 Task: Change the automated move settings of the crown to action.
Action: Mouse moved to (809, 620)
Screenshot: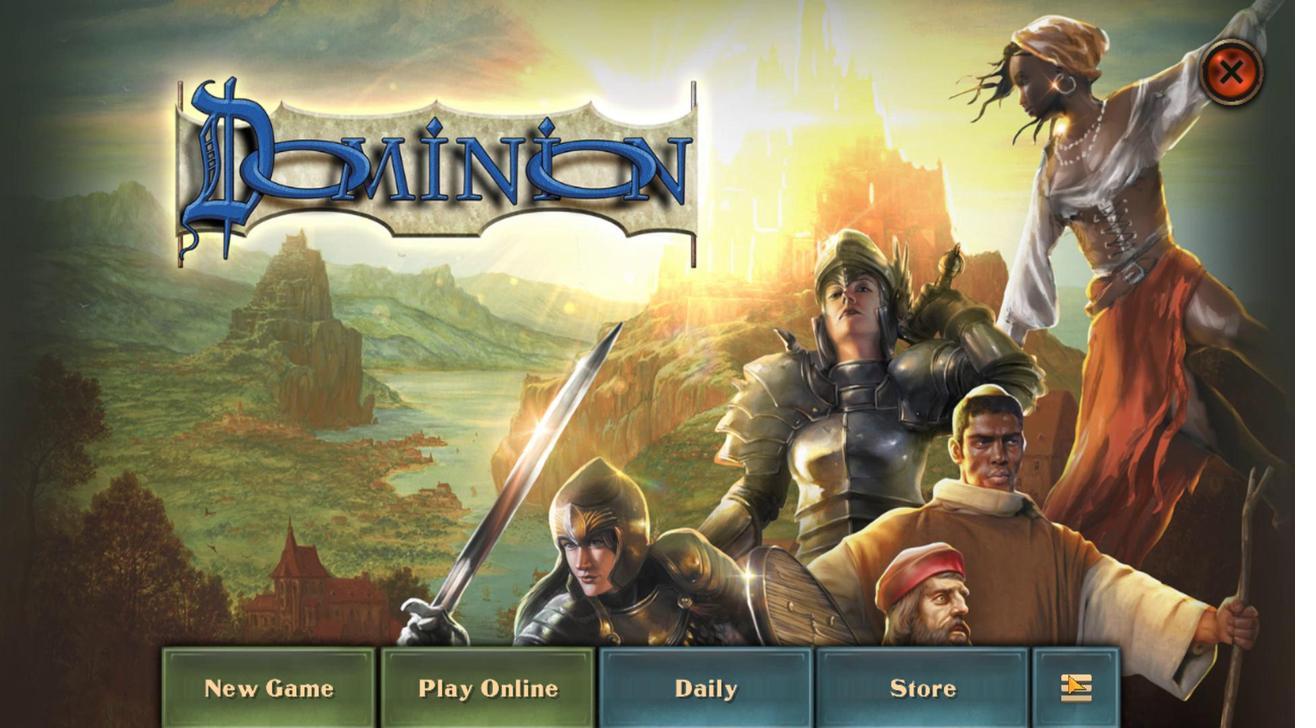 
Action: Mouse pressed left at (809, 620)
Screenshot: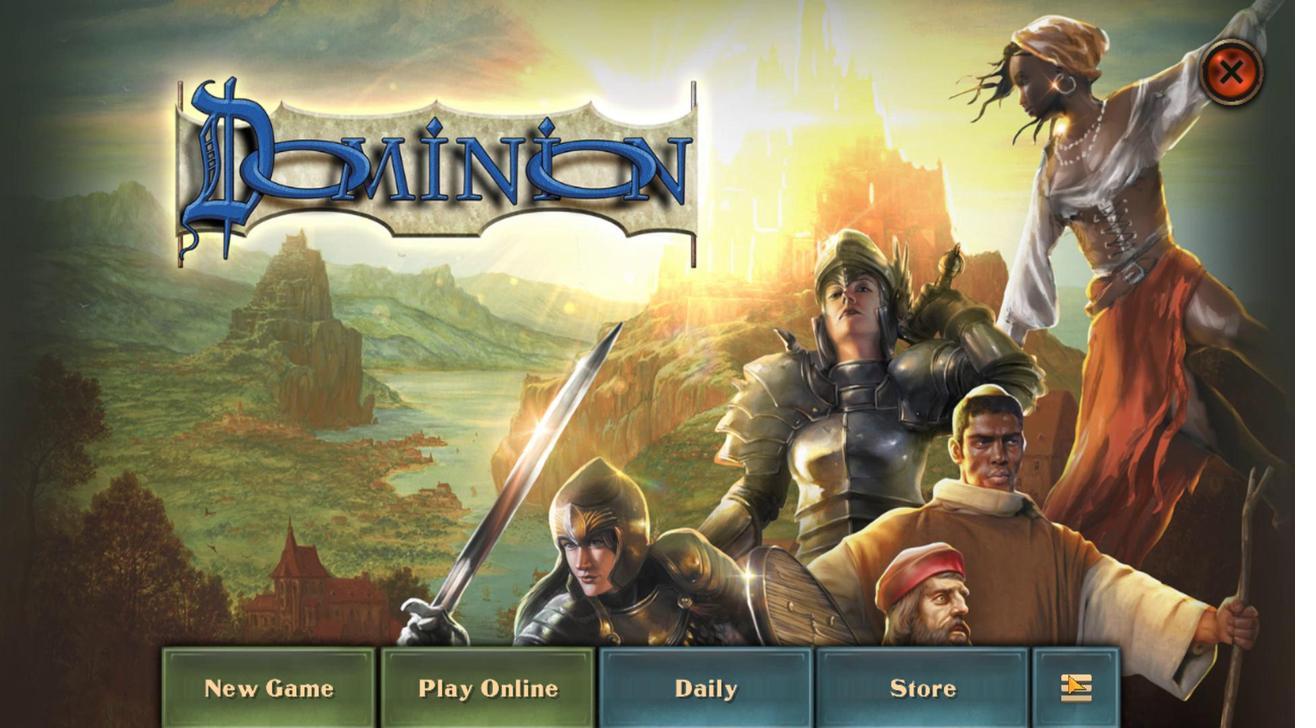
Action: Mouse moved to (390, 580)
Screenshot: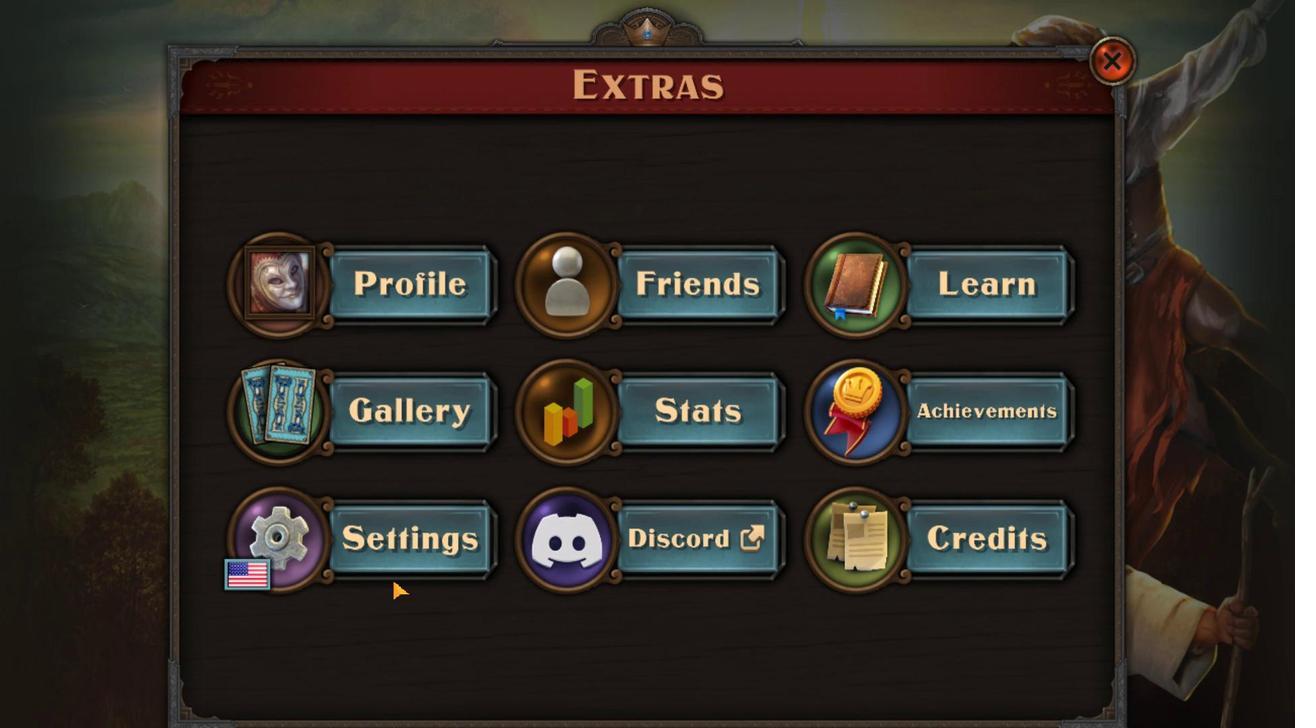 
Action: Mouse pressed left at (390, 580)
Screenshot: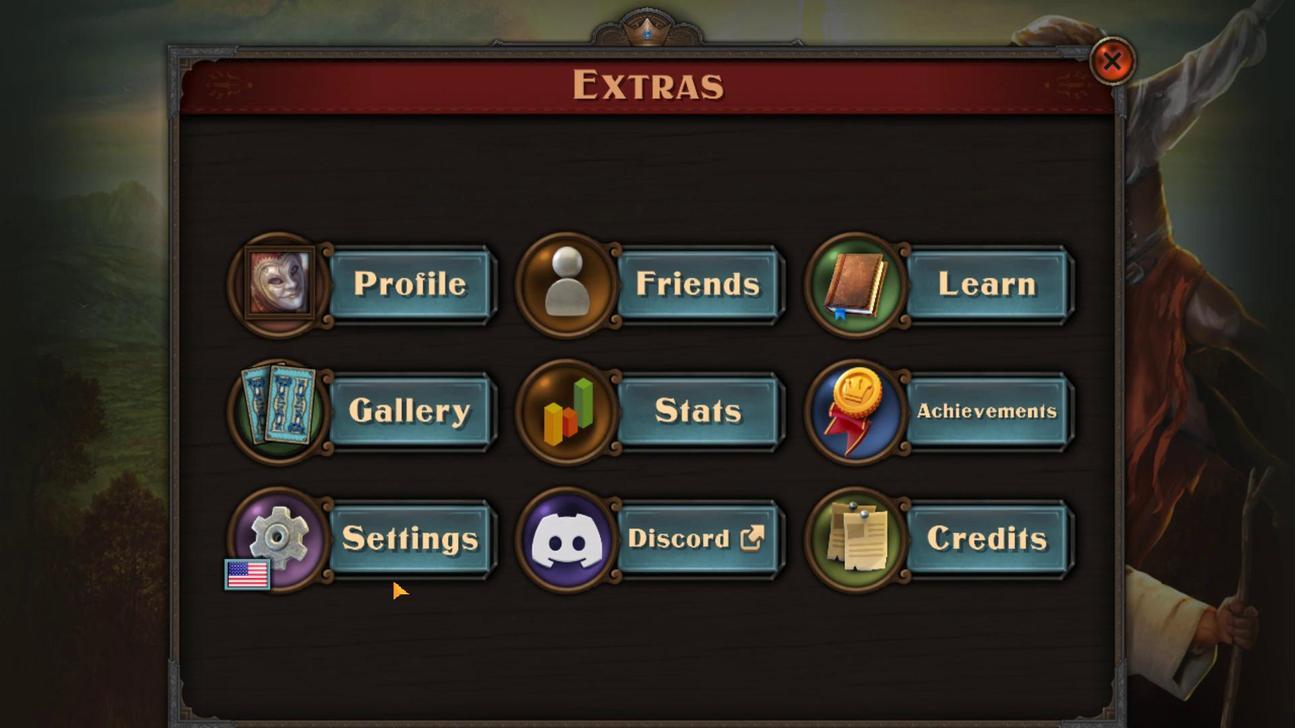 
Action: Mouse moved to (715, 598)
Screenshot: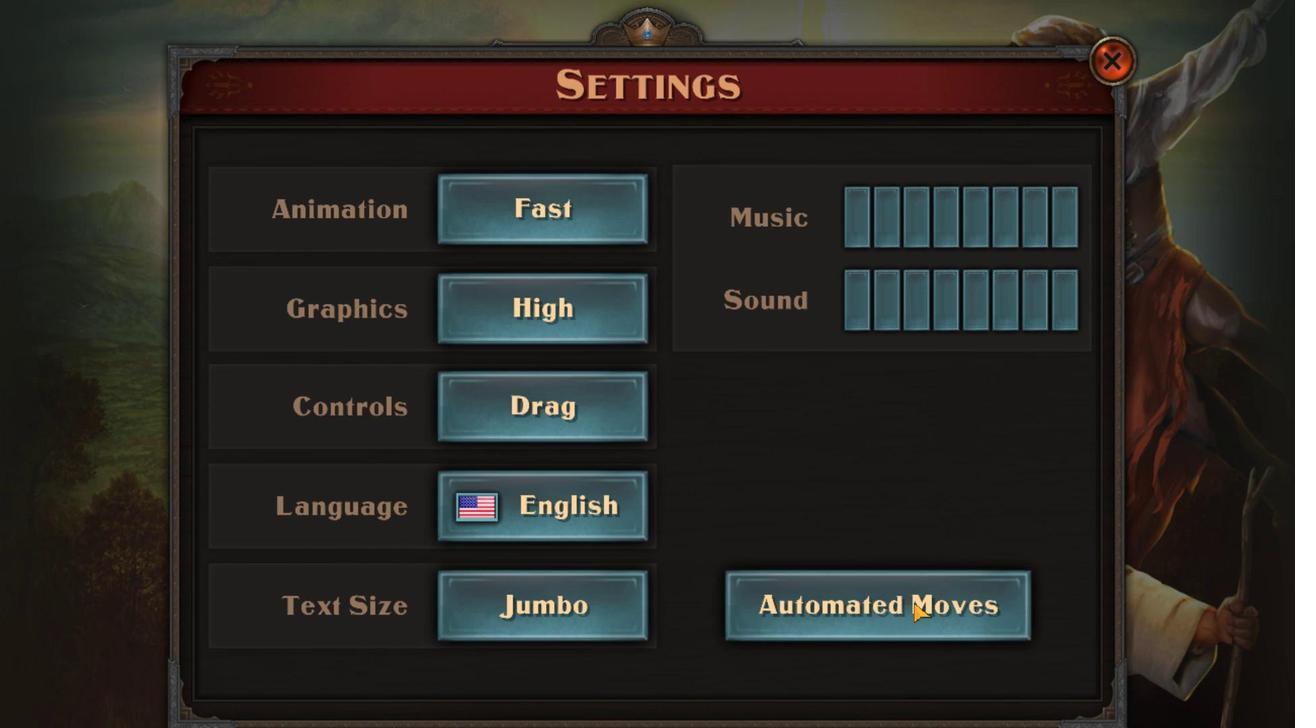 
Action: Mouse pressed left at (715, 598)
Screenshot: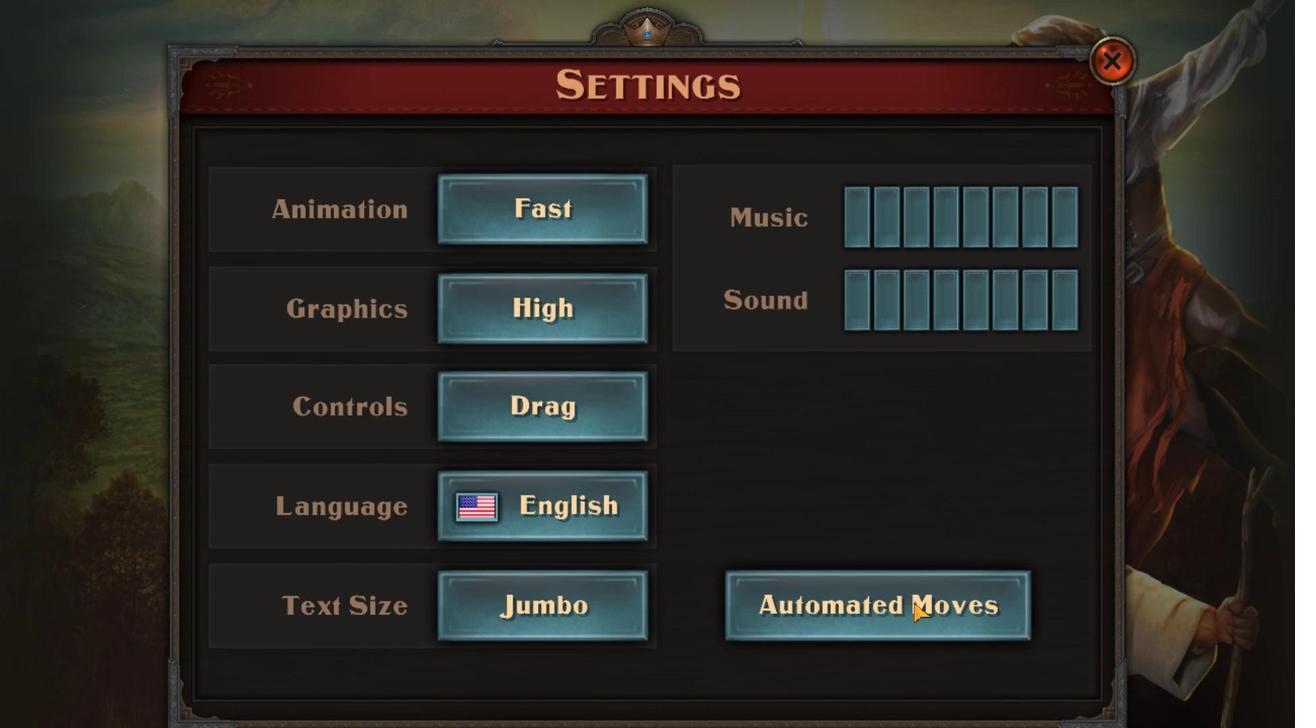 
Action: Mouse moved to (844, 531)
Screenshot: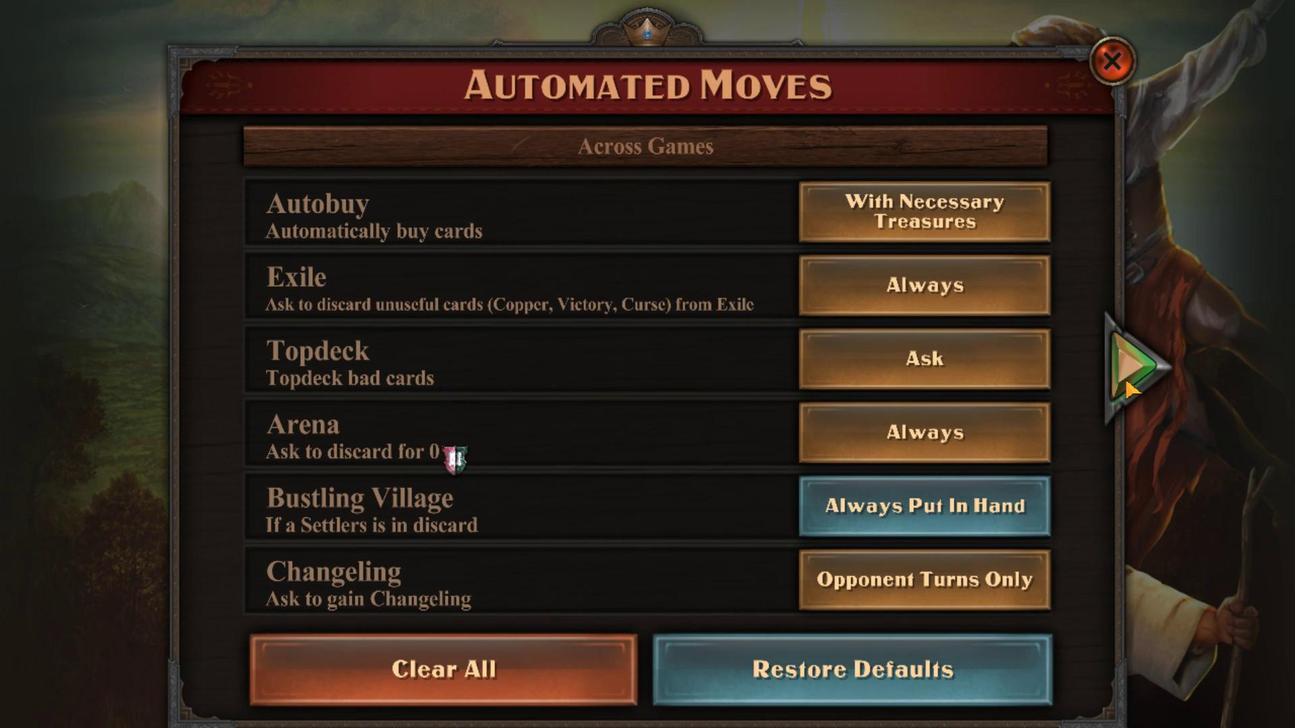 
Action: Mouse pressed left at (844, 531)
Screenshot: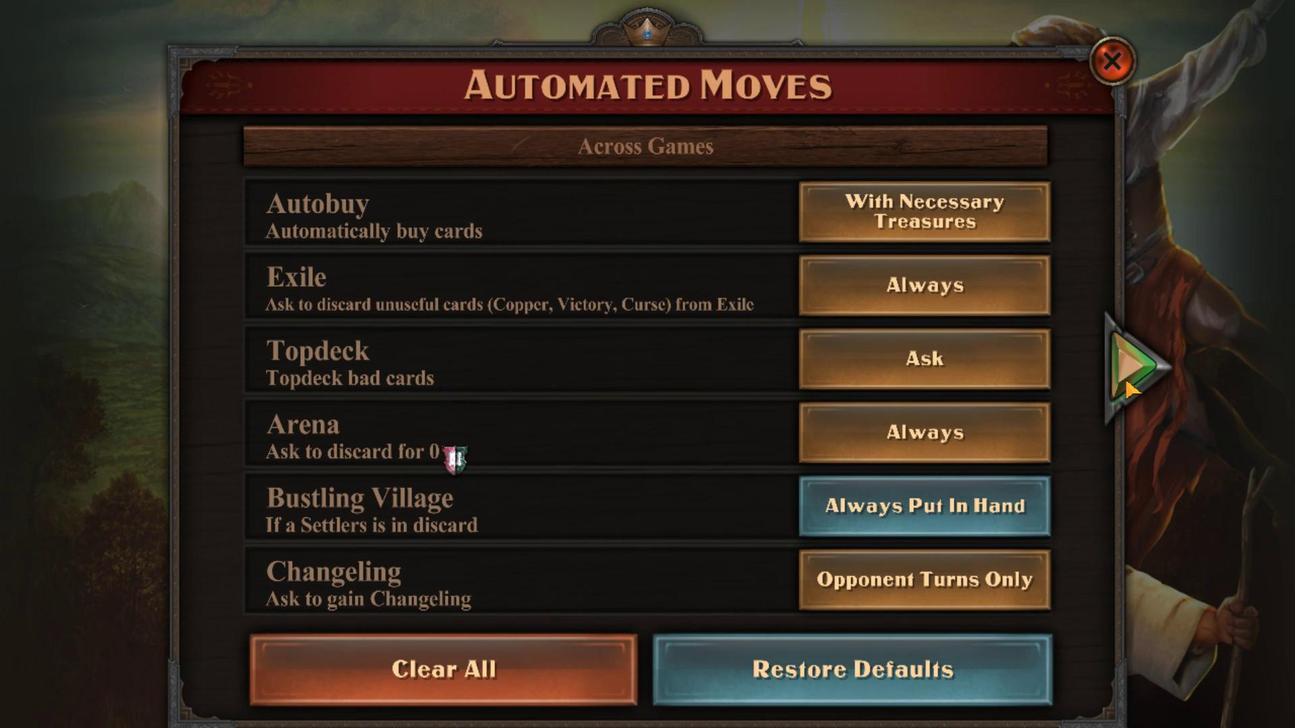 
Action: Mouse moved to (730, 503)
Screenshot: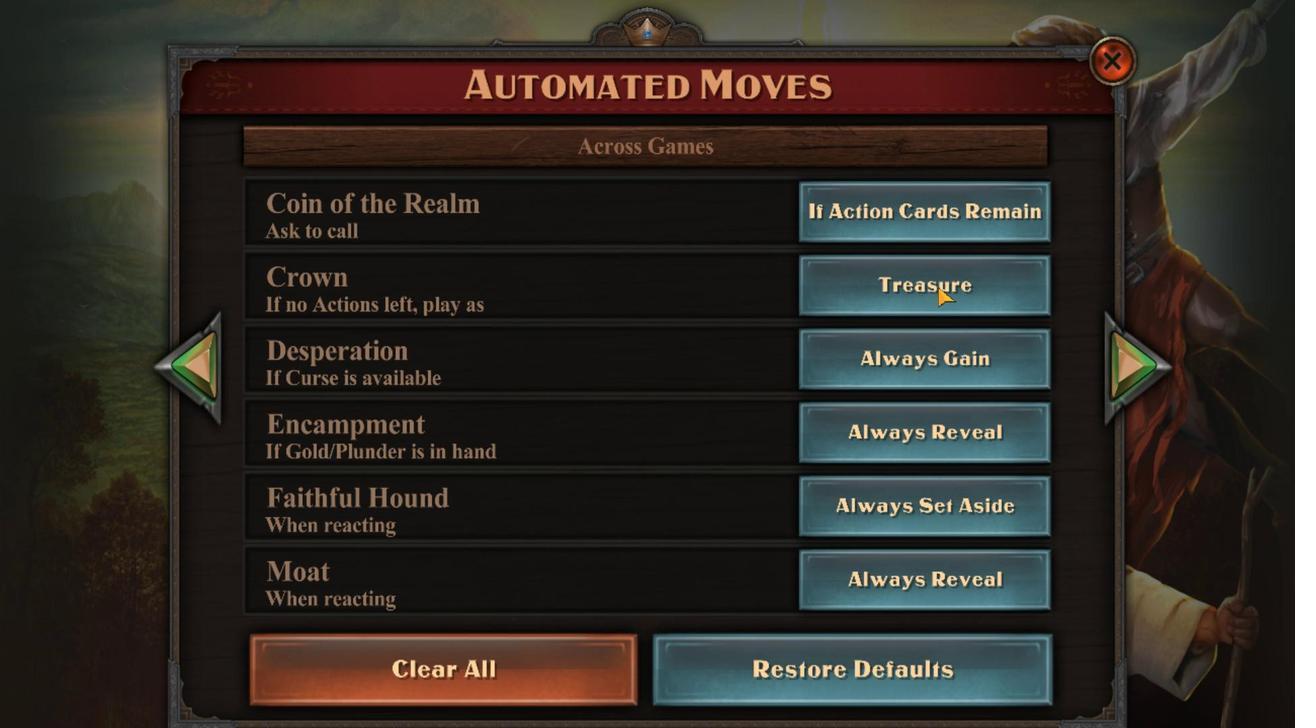 
Action: Mouse pressed left at (730, 503)
Screenshot: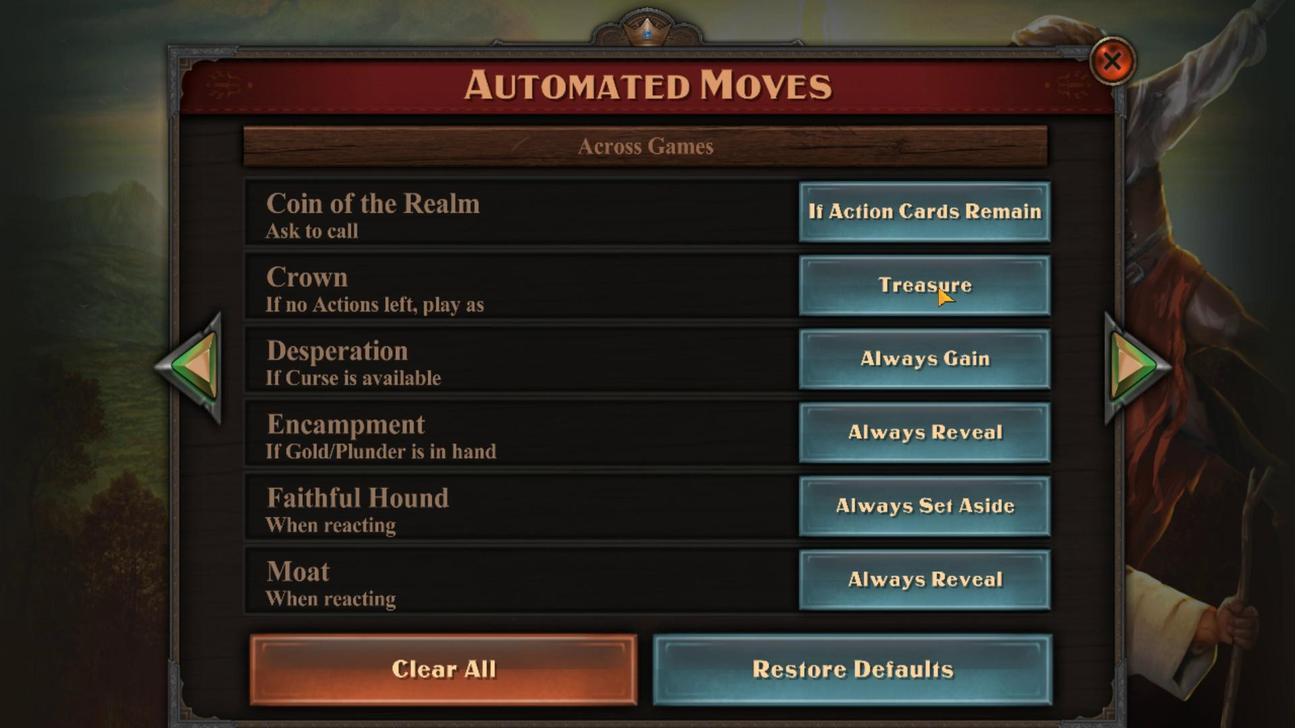 
Action: Mouse pressed left at (730, 503)
Screenshot: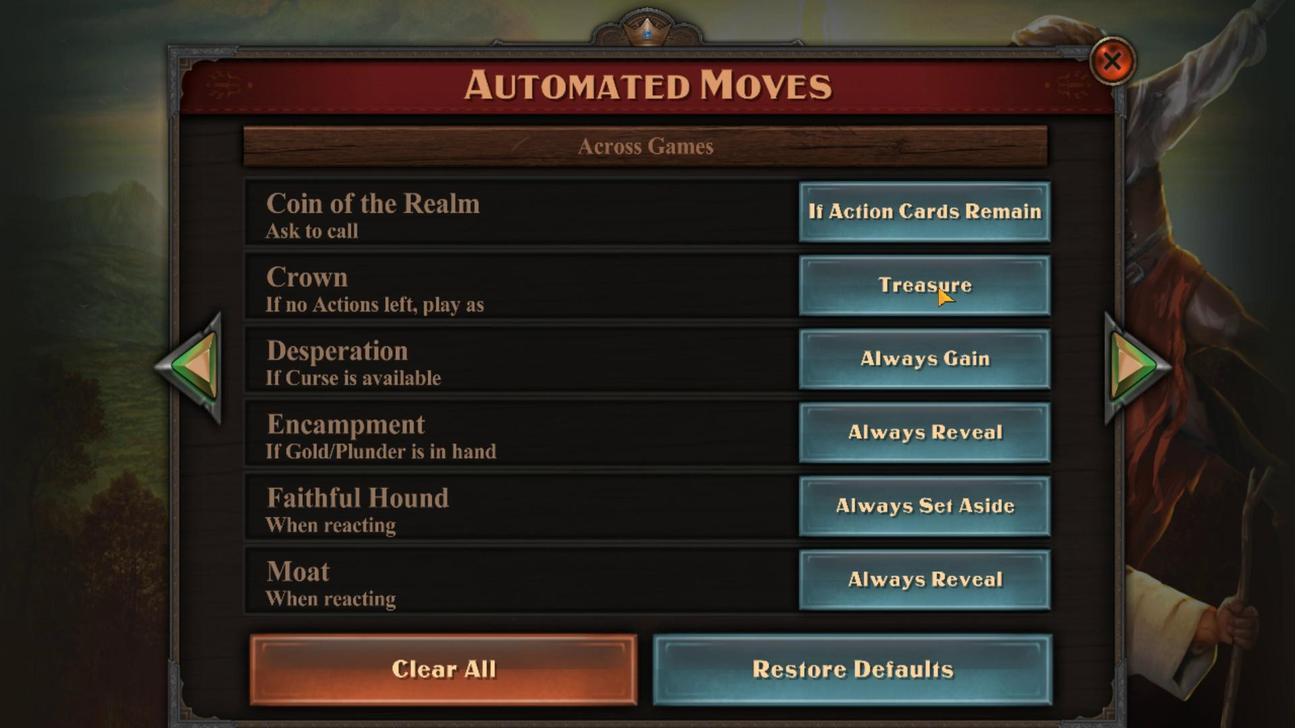 
Action: Mouse moved to (700, 505)
Screenshot: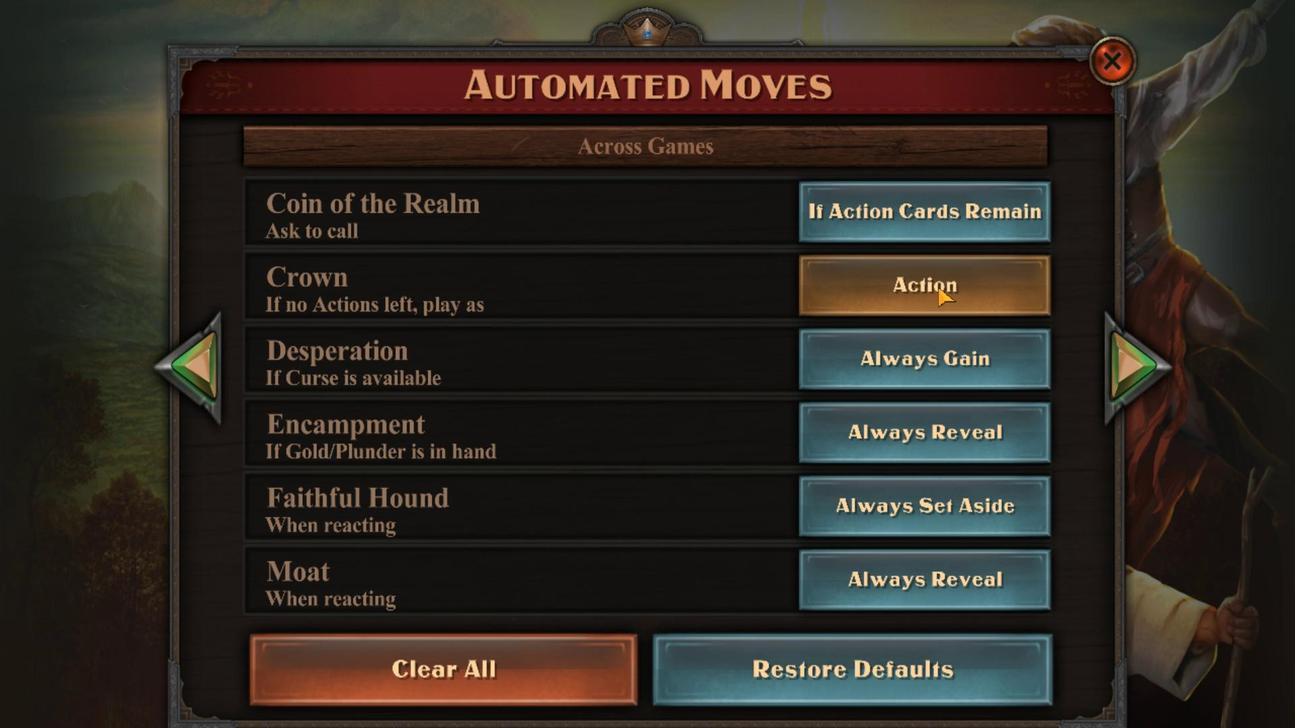 
